Task: Add a column "Next SLA breach".
Action: Mouse moved to (479, 411)
Screenshot: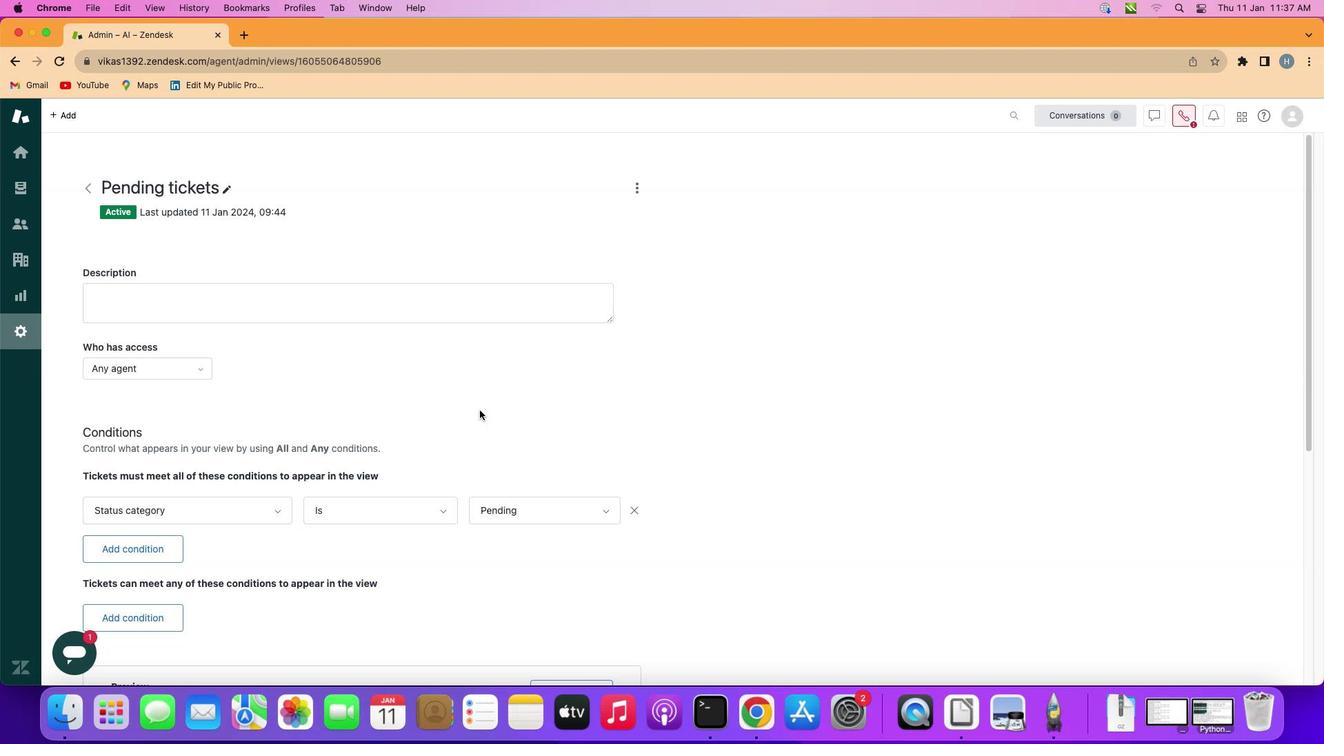
Action: Mouse scrolled (479, 411) with delta (0, 0)
Screenshot: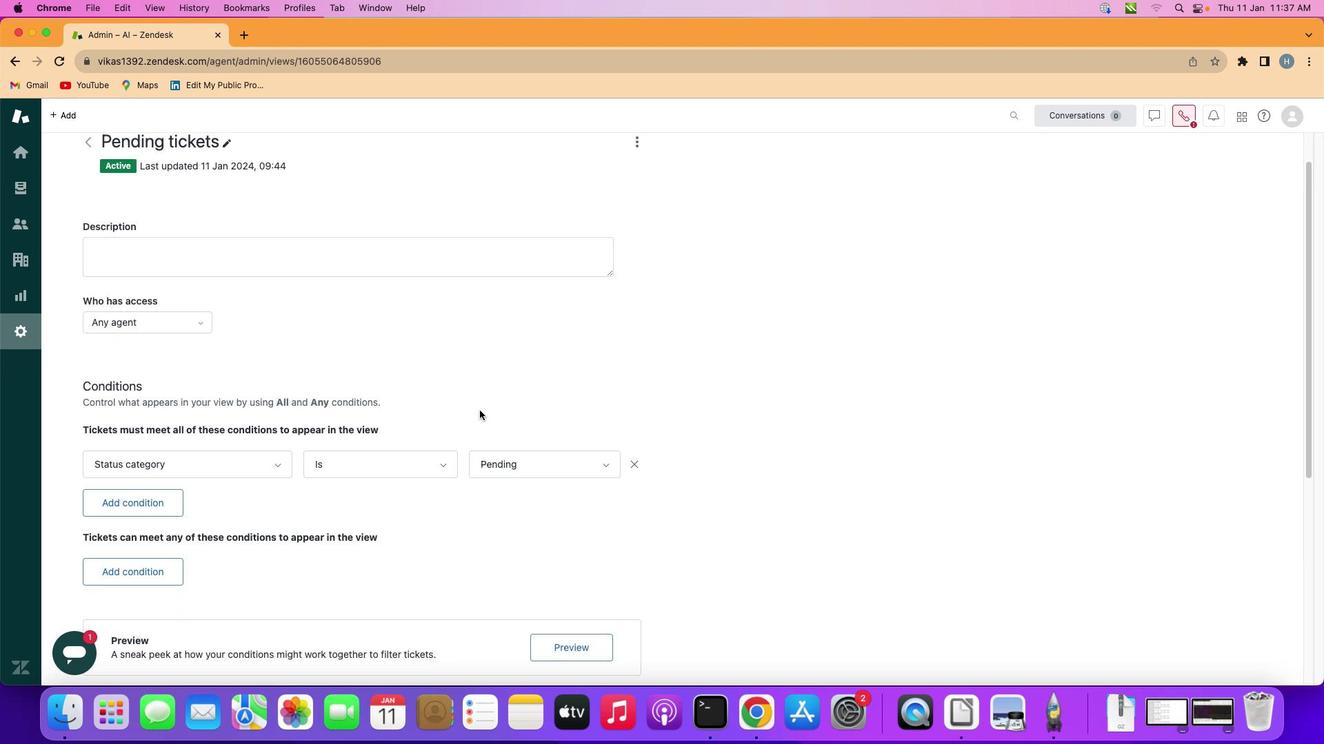 
Action: Mouse scrolled (479, 411) with delta (0, 0)
Screenshot: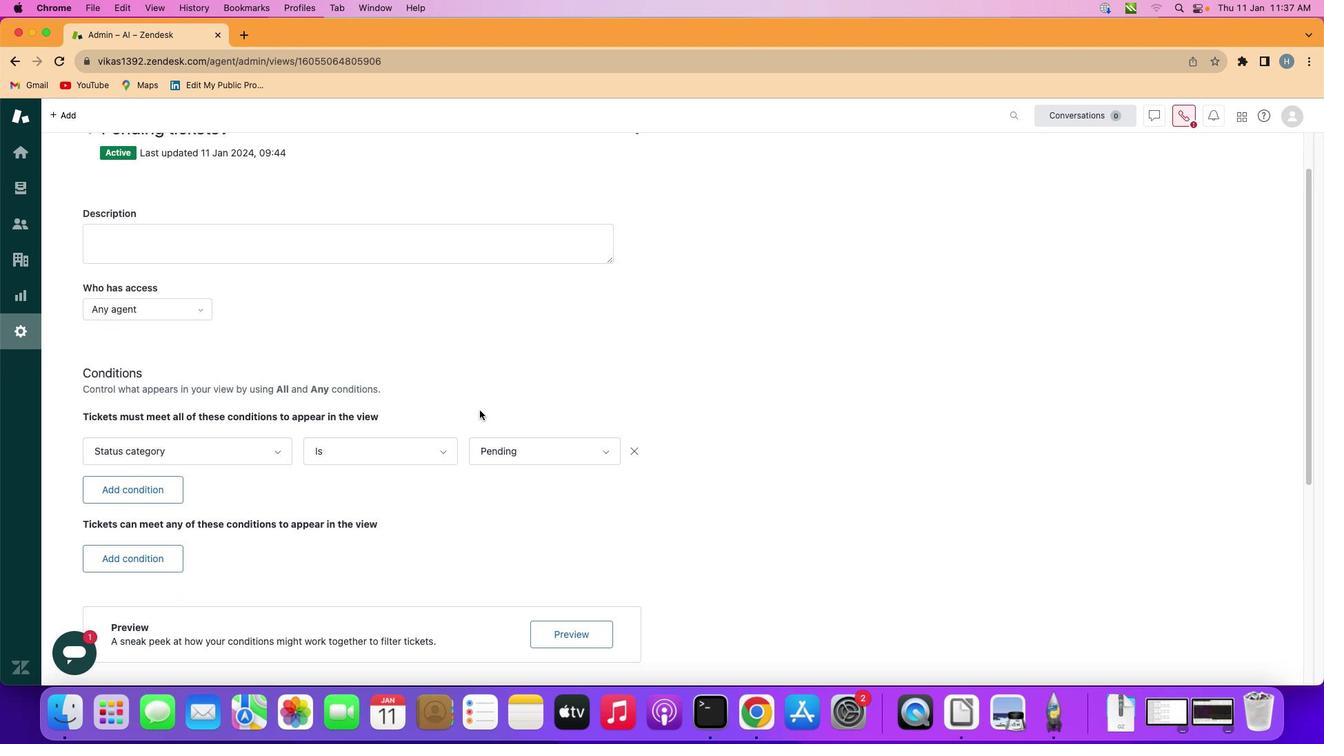
Action: Mouse scrolled (479, 411) with delta (0, 0)
Screenshot: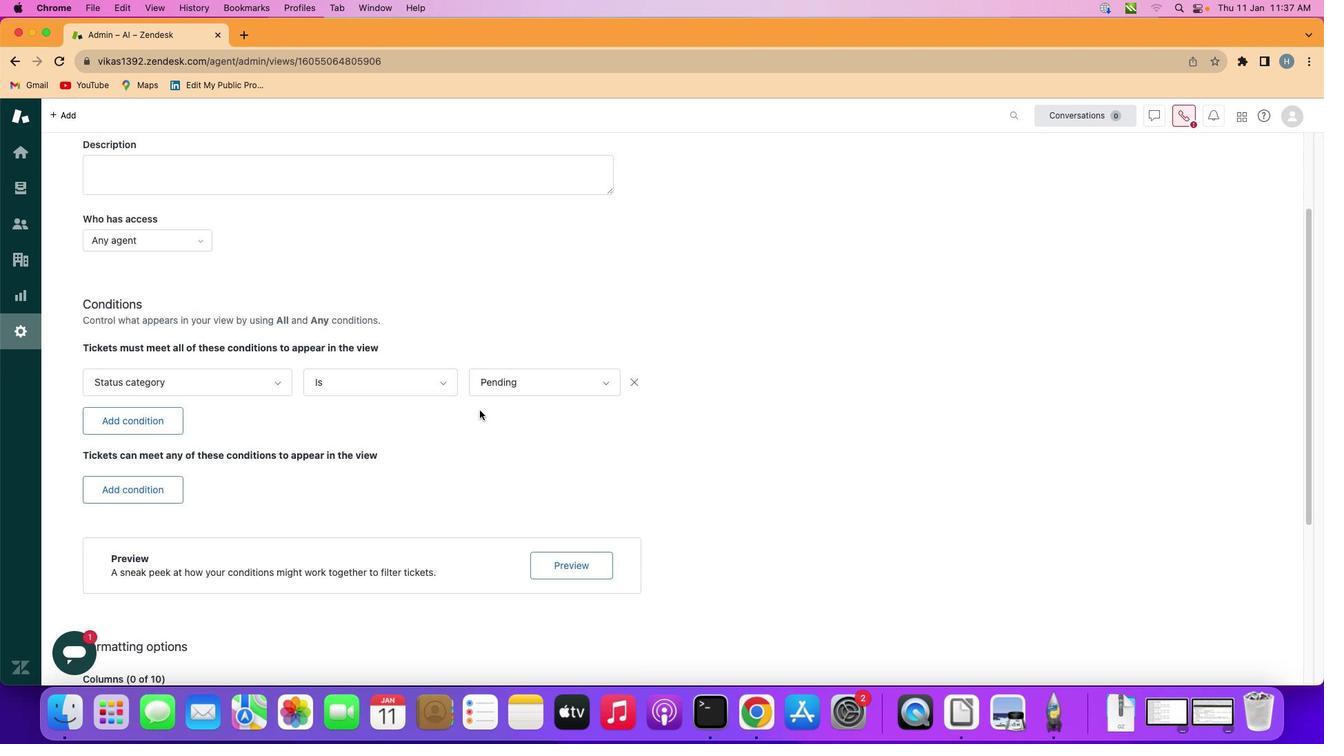 
Action: Mouse scrolled (479, 411) with delta (0, -1)
Screenshot: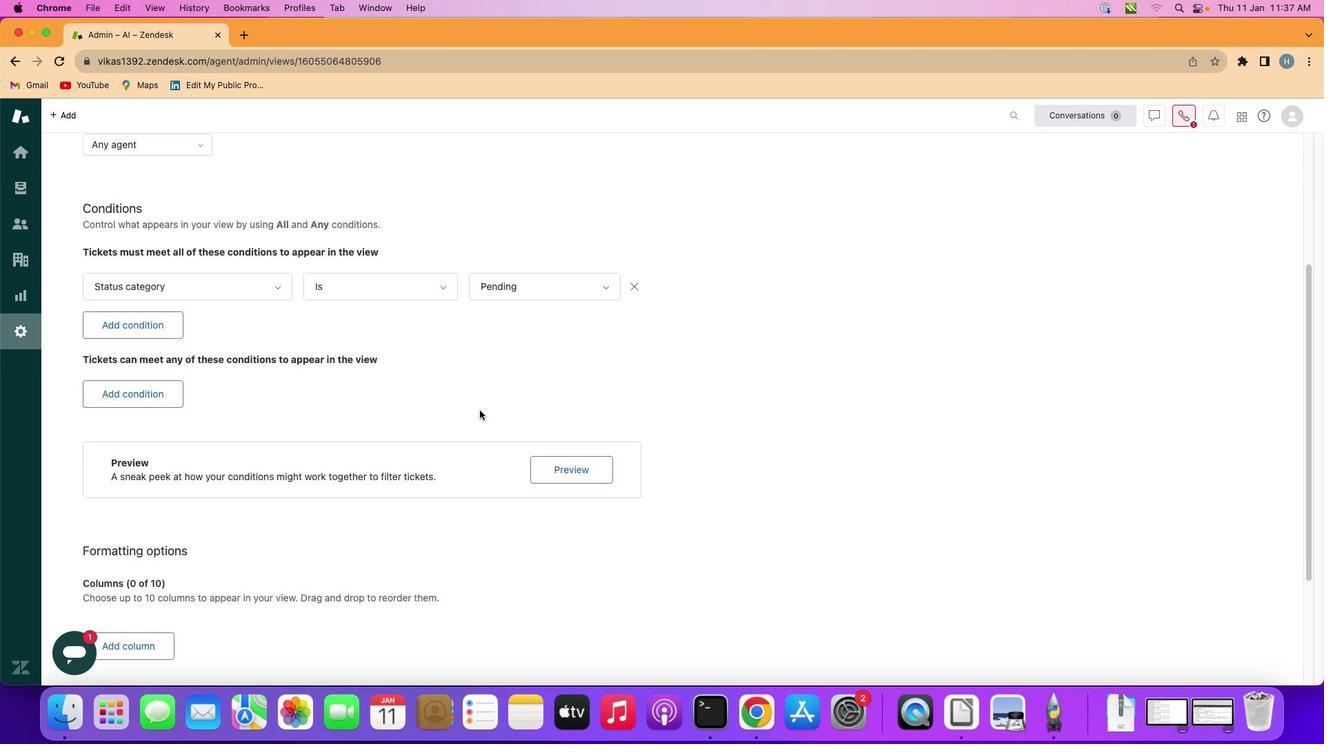 
Action: Mouse scrolled (479, 411) with delta (0, -2)
Screenshot: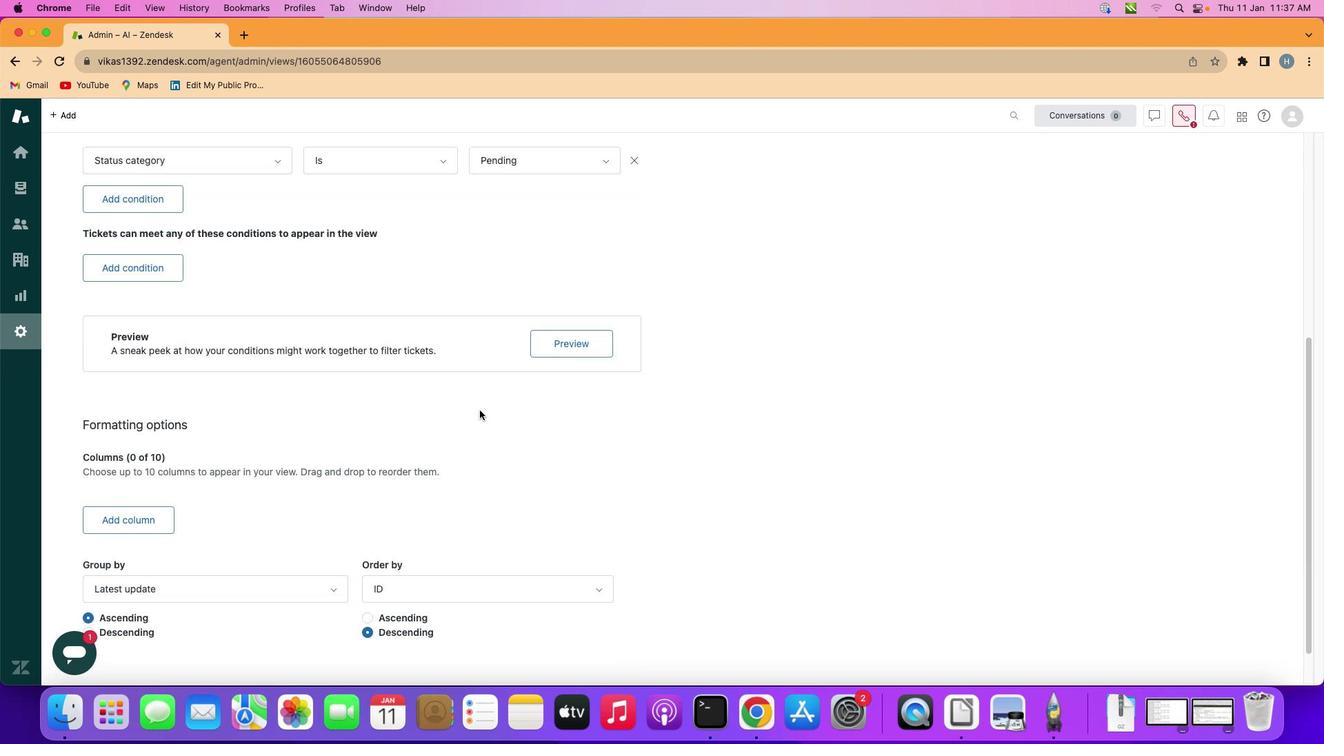 
Action: Mouse scrolled (479, 411) with delta (0, -2)
Screenshot: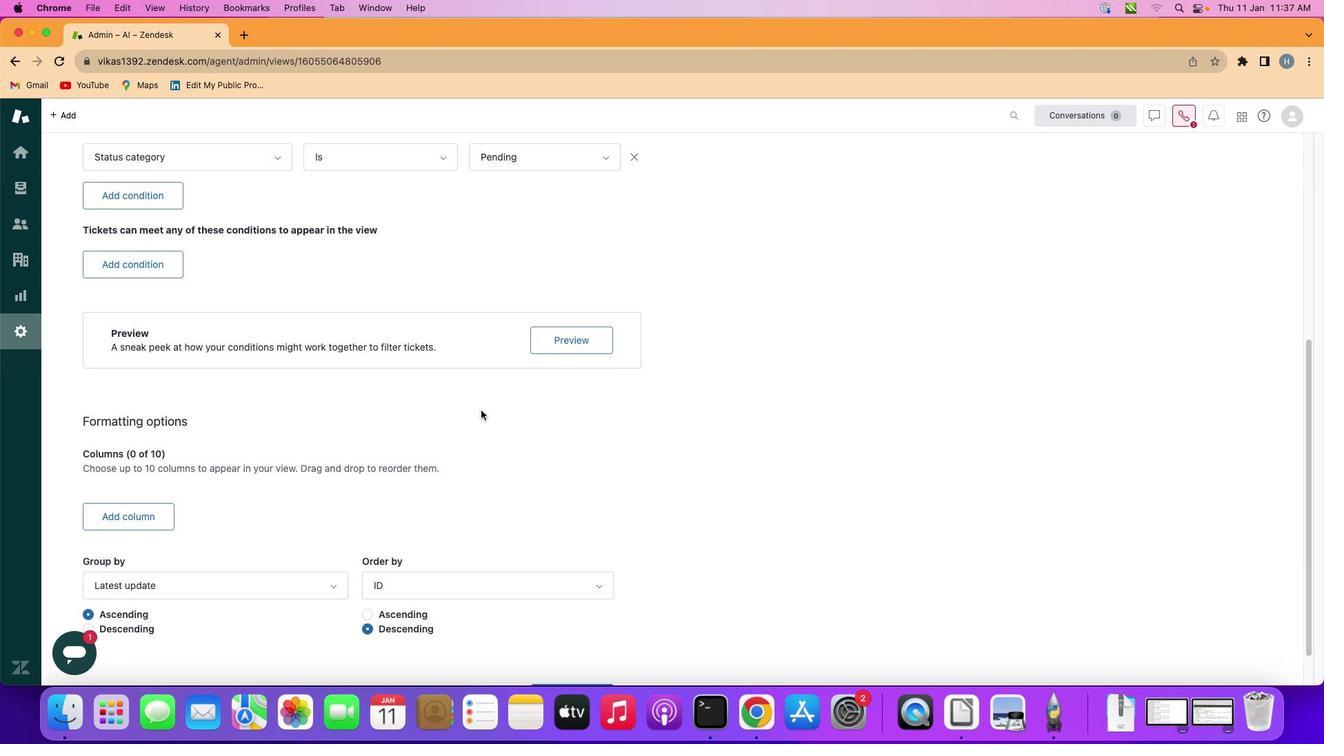 
Action: Mouse moved to (482, 411)
Screenshot: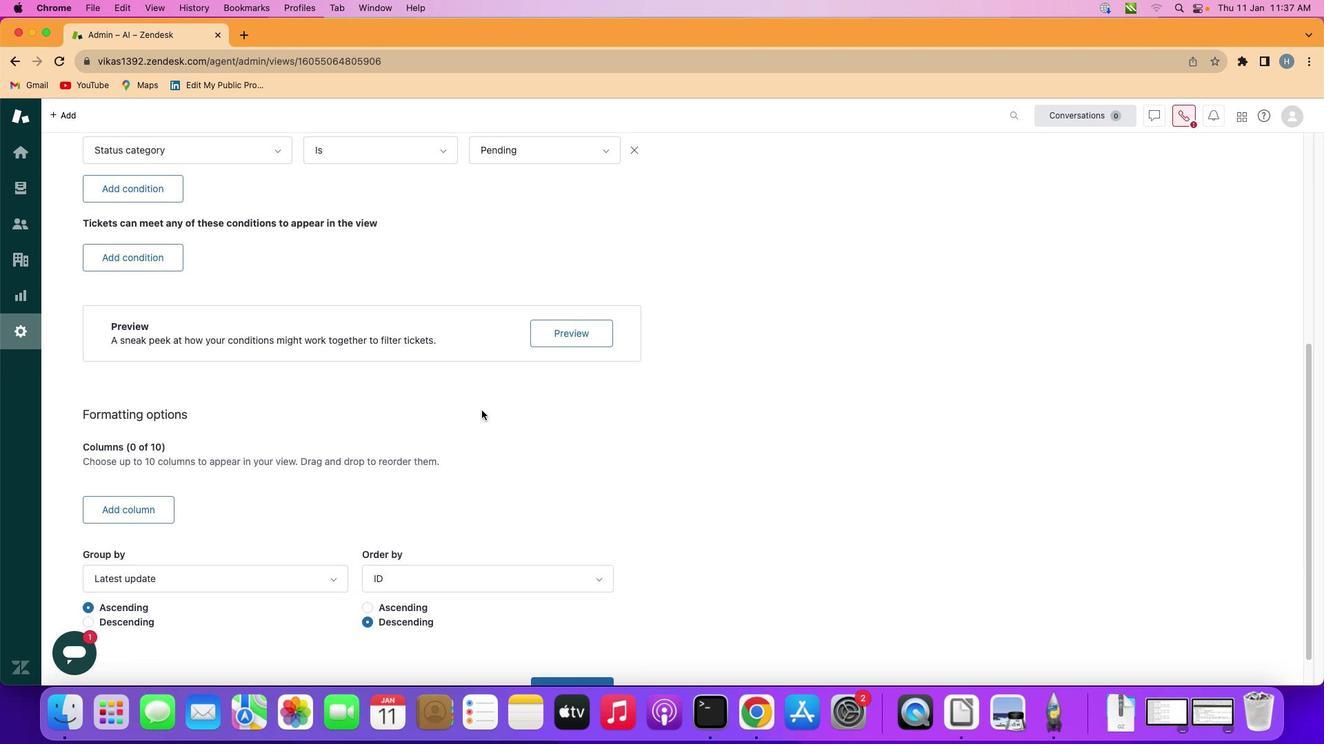 
Action: Mouse scrolled (482, 411) with delta (0, 0)
Screenshot: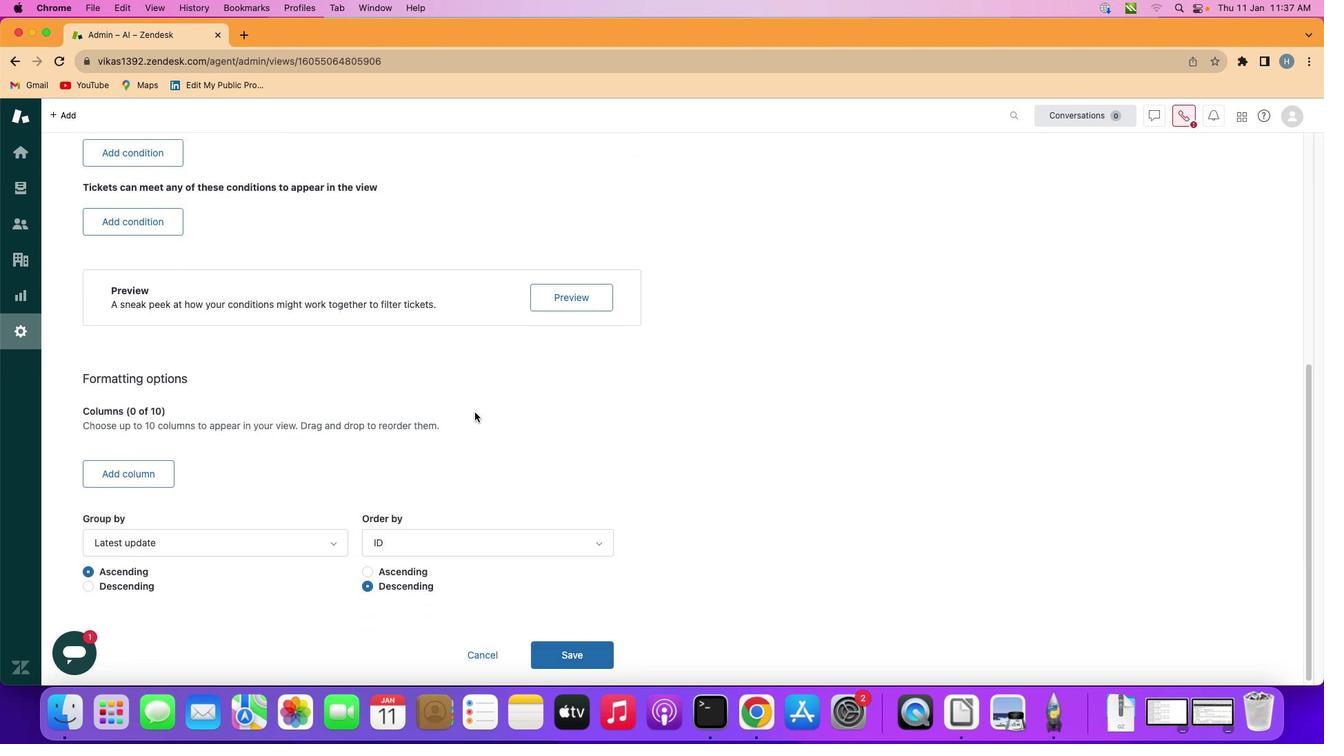 
Action: Mouse scrolled (482, 411) with delta (0, -1)
Screenshot: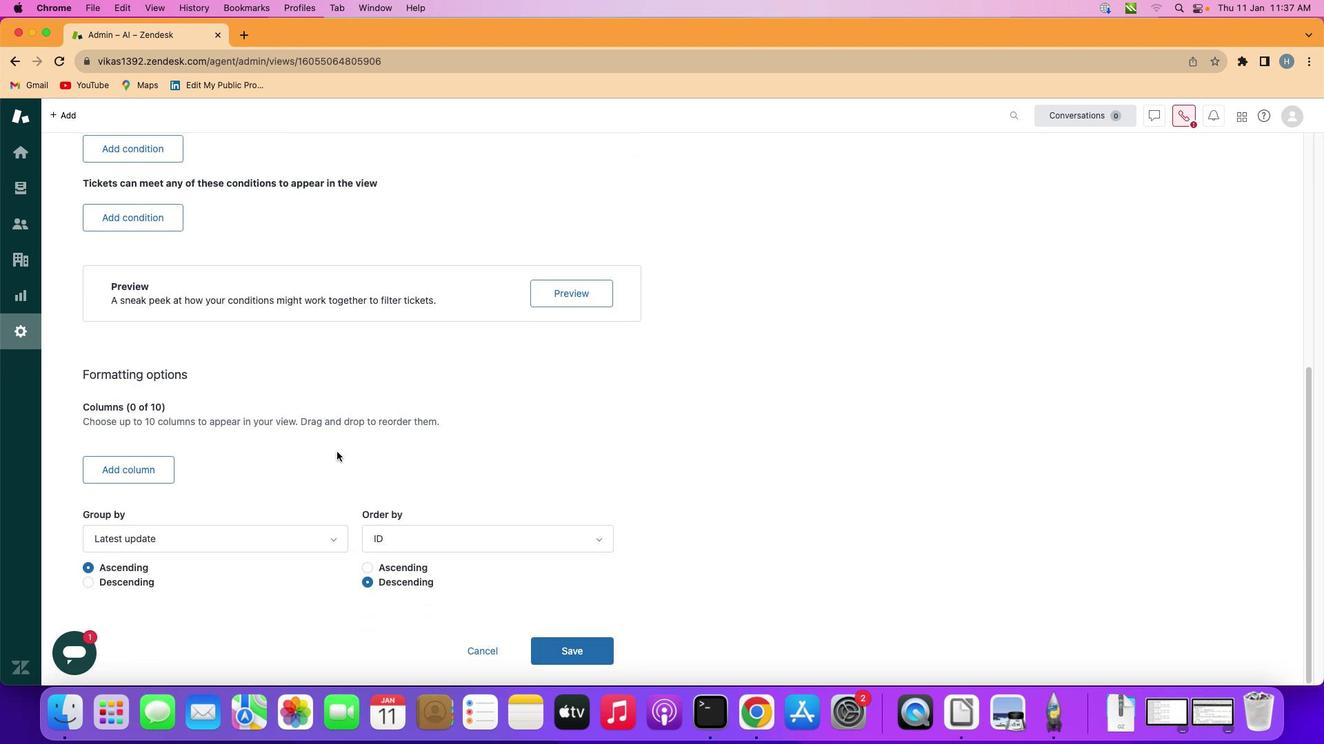 
Action: Mouse moved to (159, 470)
Screenshot: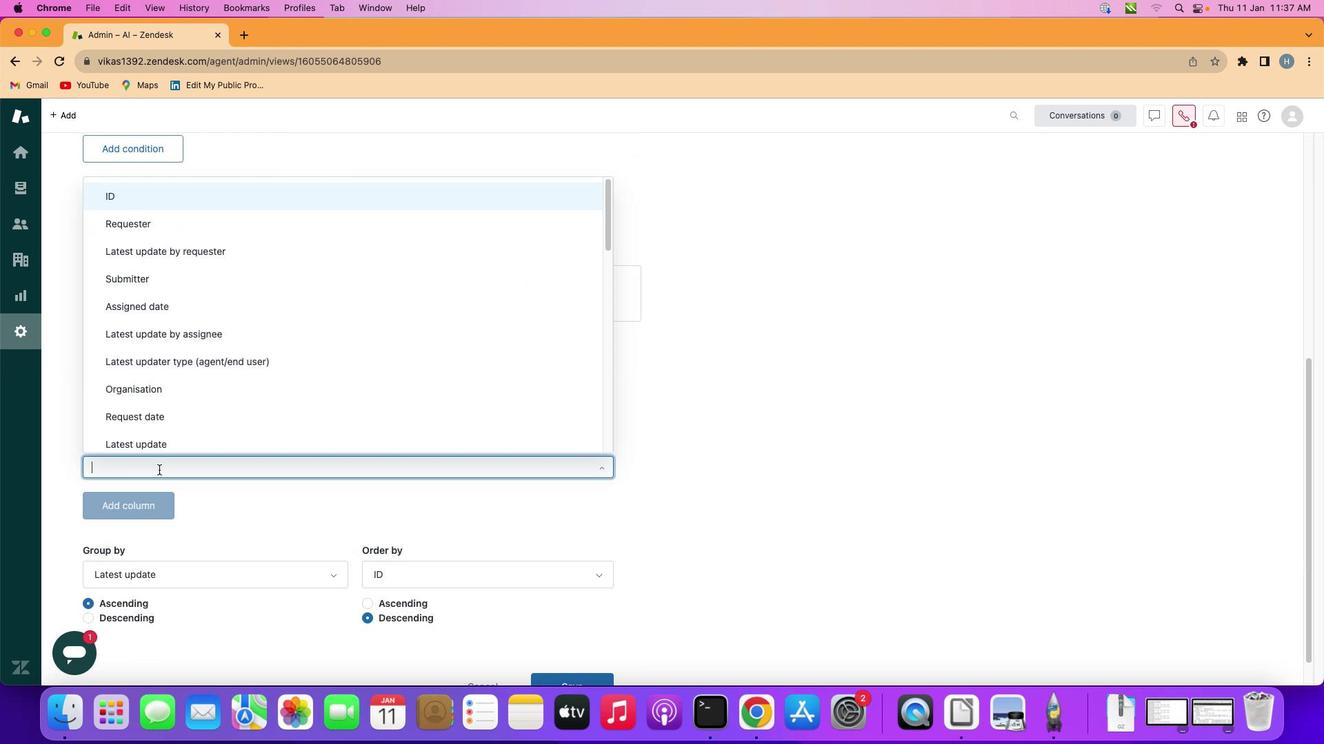 
Action: Mouse pressed left at (159, 470)
Screenshot: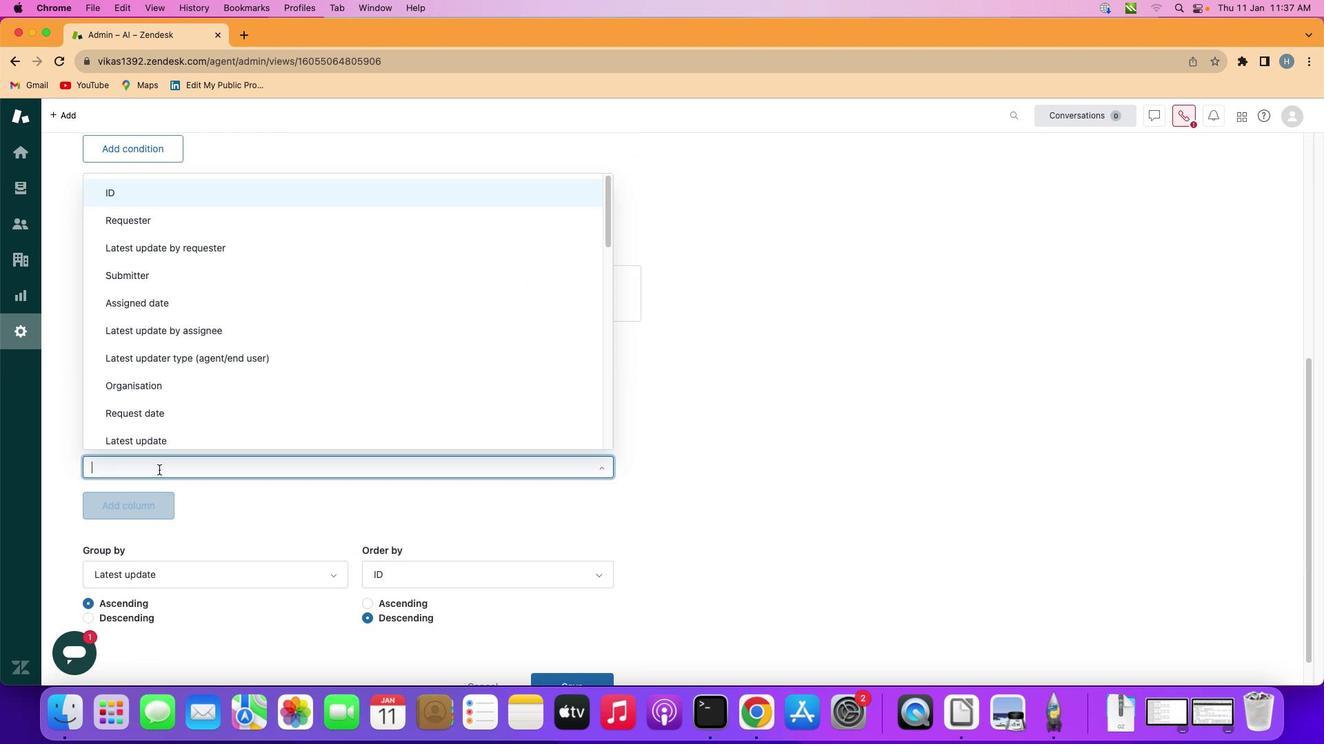 
Action: Mouse moved to (330, 349)
Screenshot: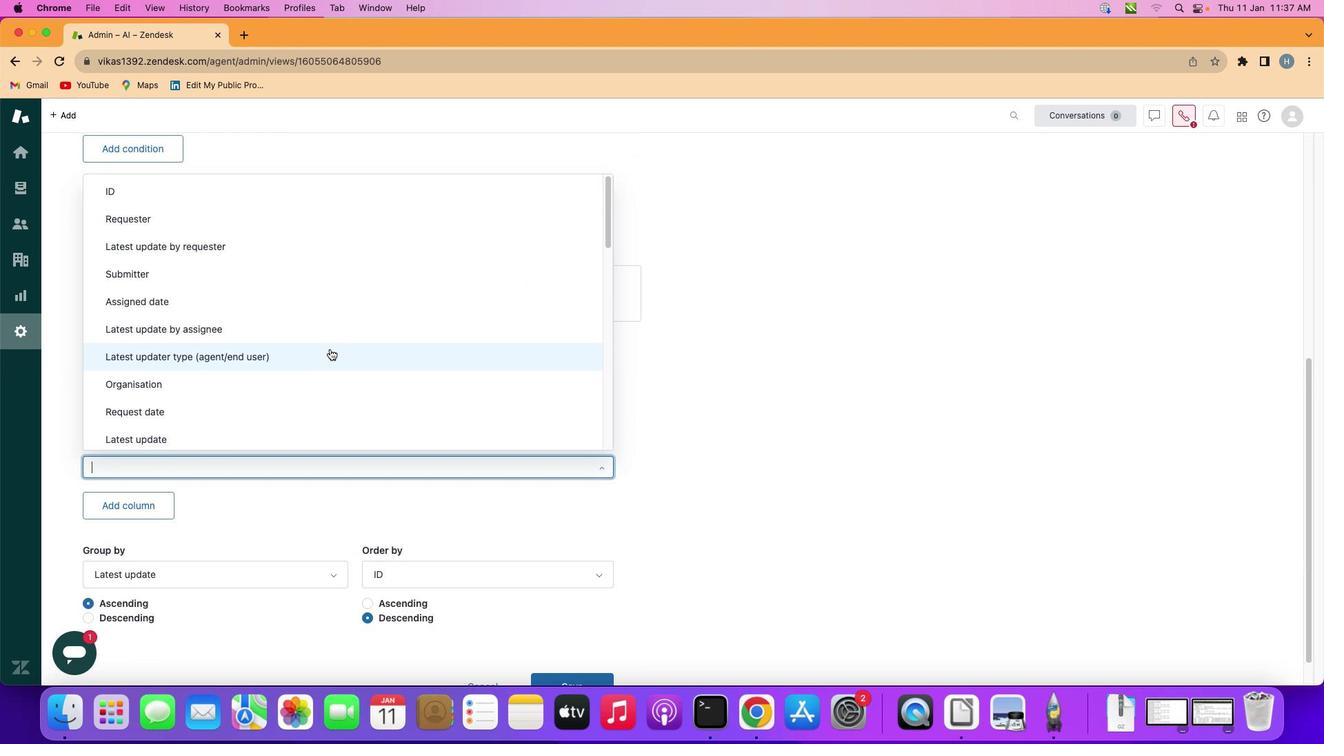
Action: Mouse scrolled (330, 349) with delta (0, 0)
Screenshot: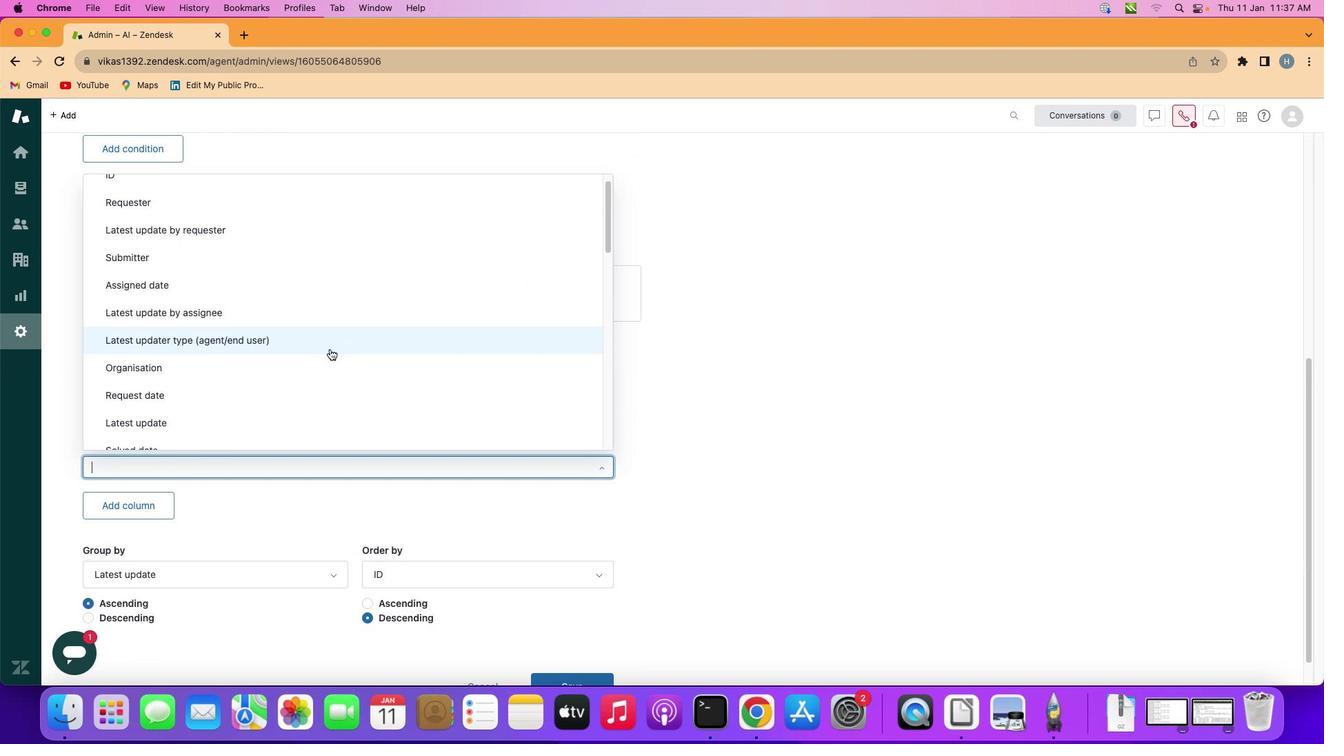 
Action: Mouse scrolled (330, 349) with delta (0, 0)
Screenshot: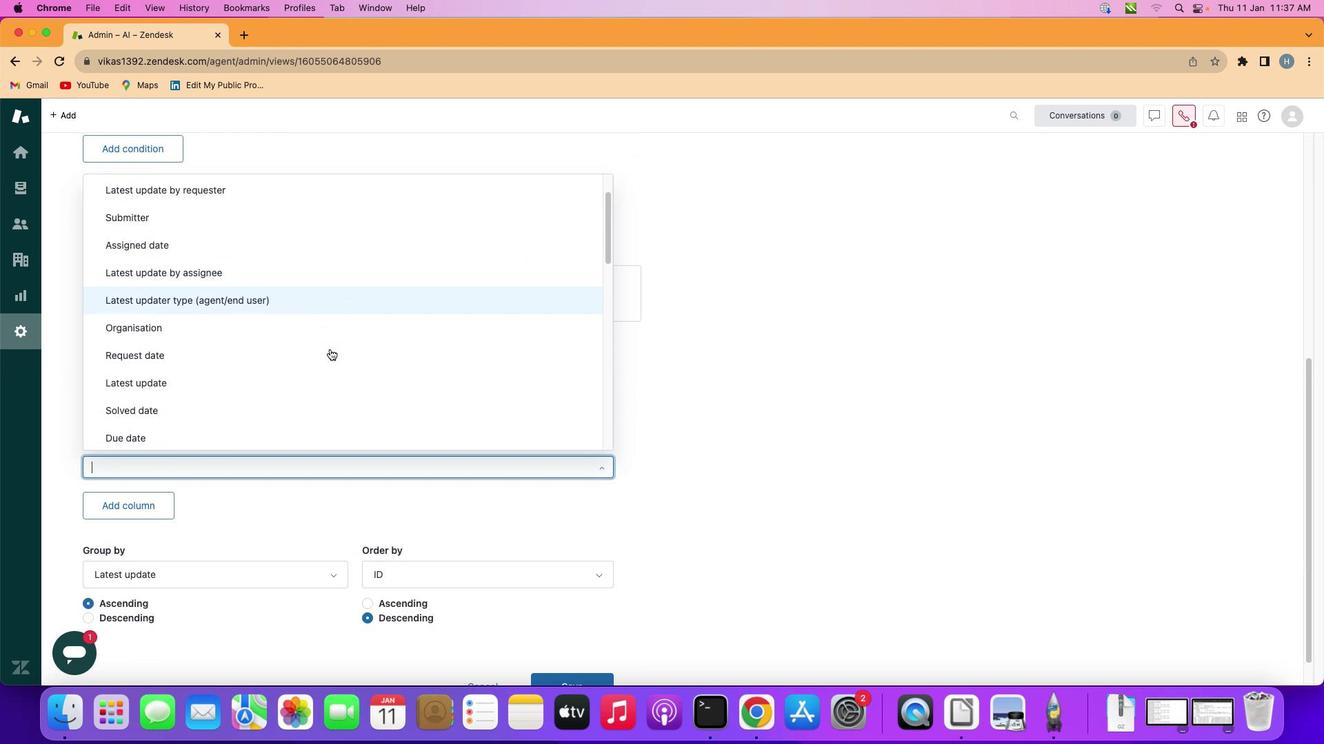 
Action: Mouse scrolled (330, 349) with delta (0, 0)
Screenshot: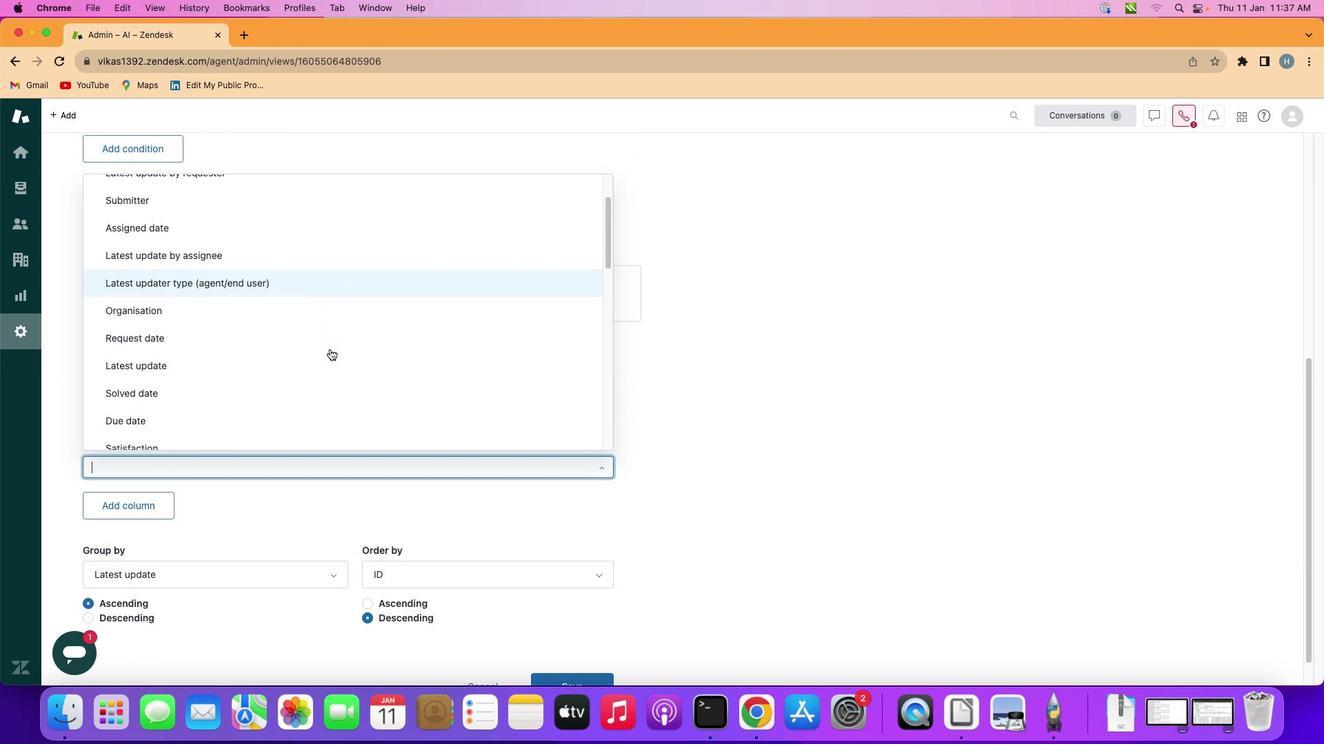 
Action: Mouse scrolled (330, 349) with delta (0, 0)
Screenshot: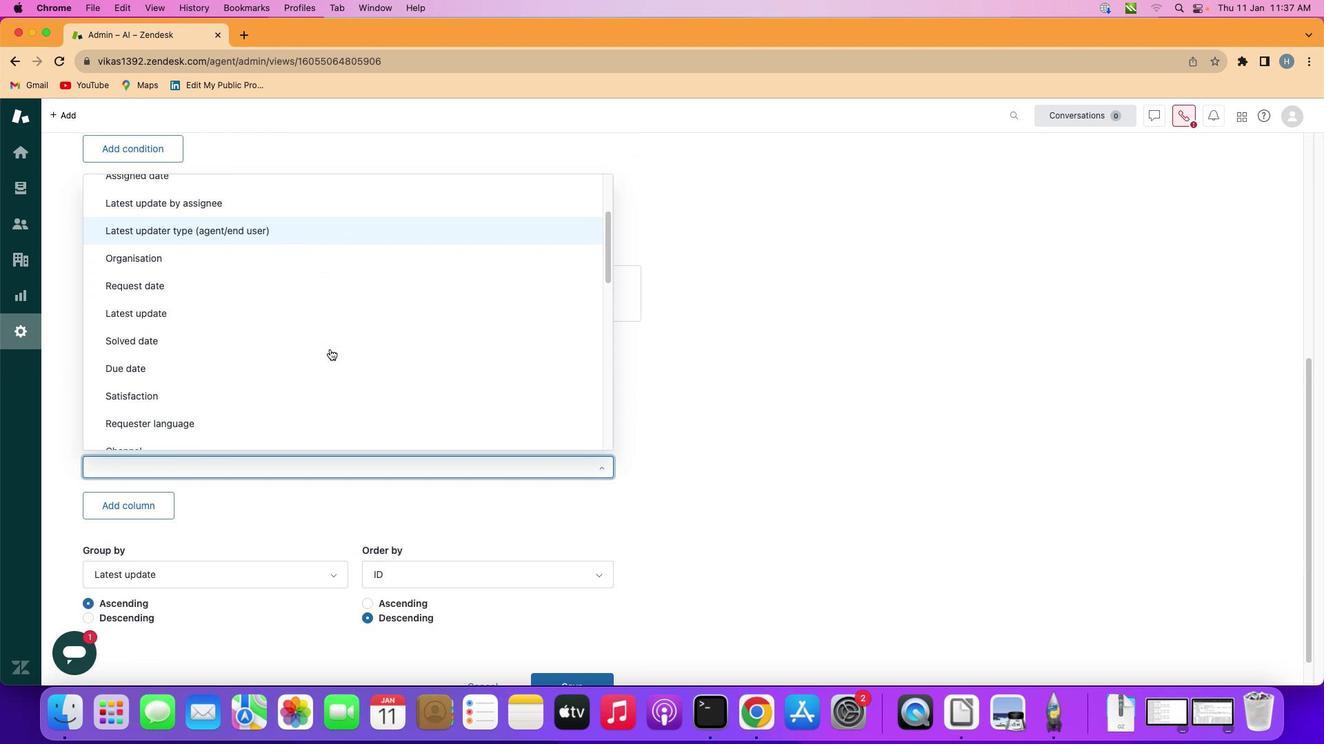 
Action: Mouse scrolled (330, 349) with delta (0, -1)
Screenshot: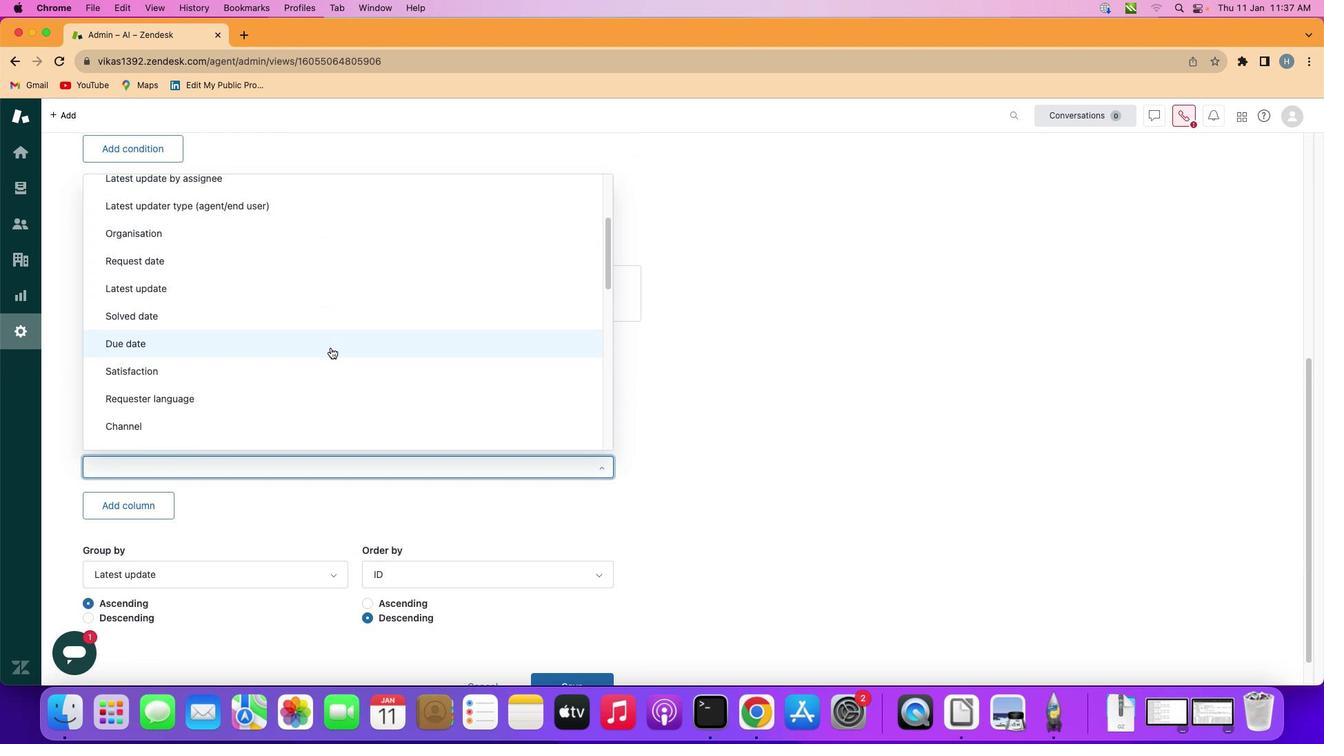 
Action: Mouse moved to (331, 346)
Screenshot: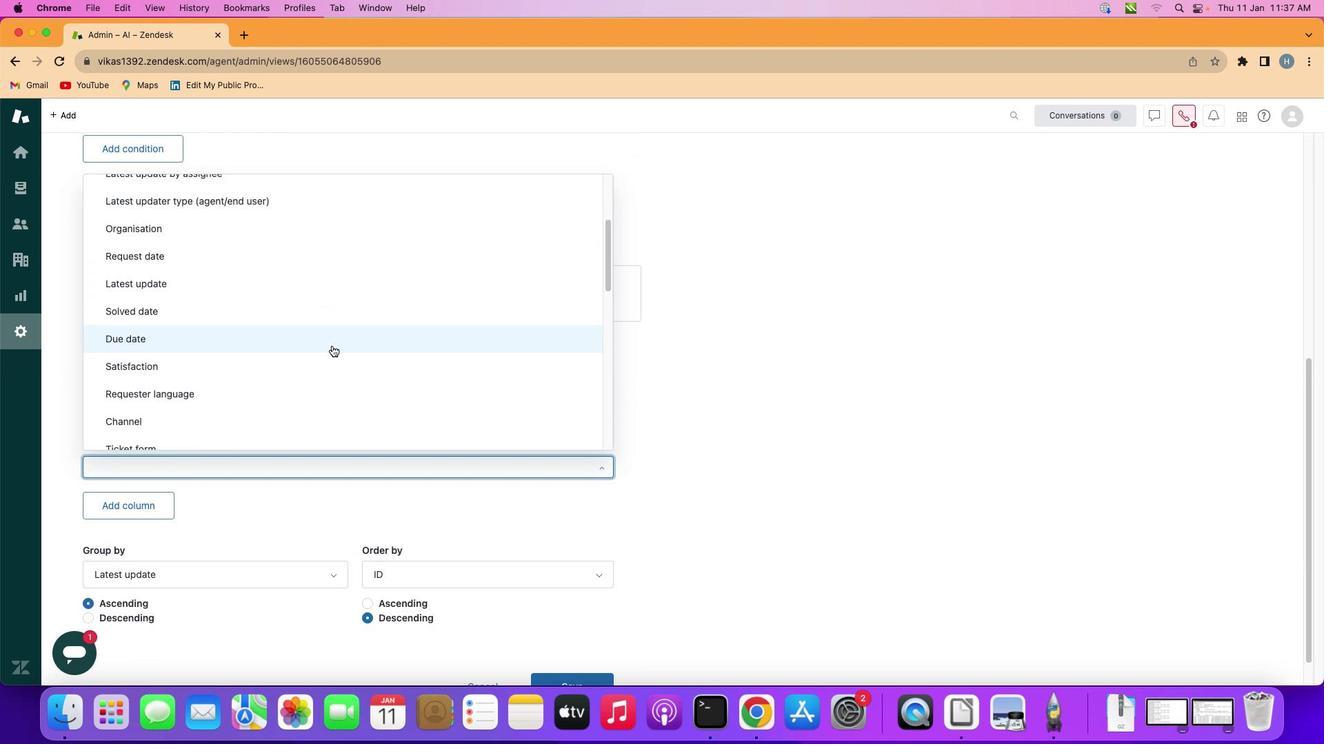 
Action: Mouse scrolled (331, 346) with delta (0, 0)
Screenshot: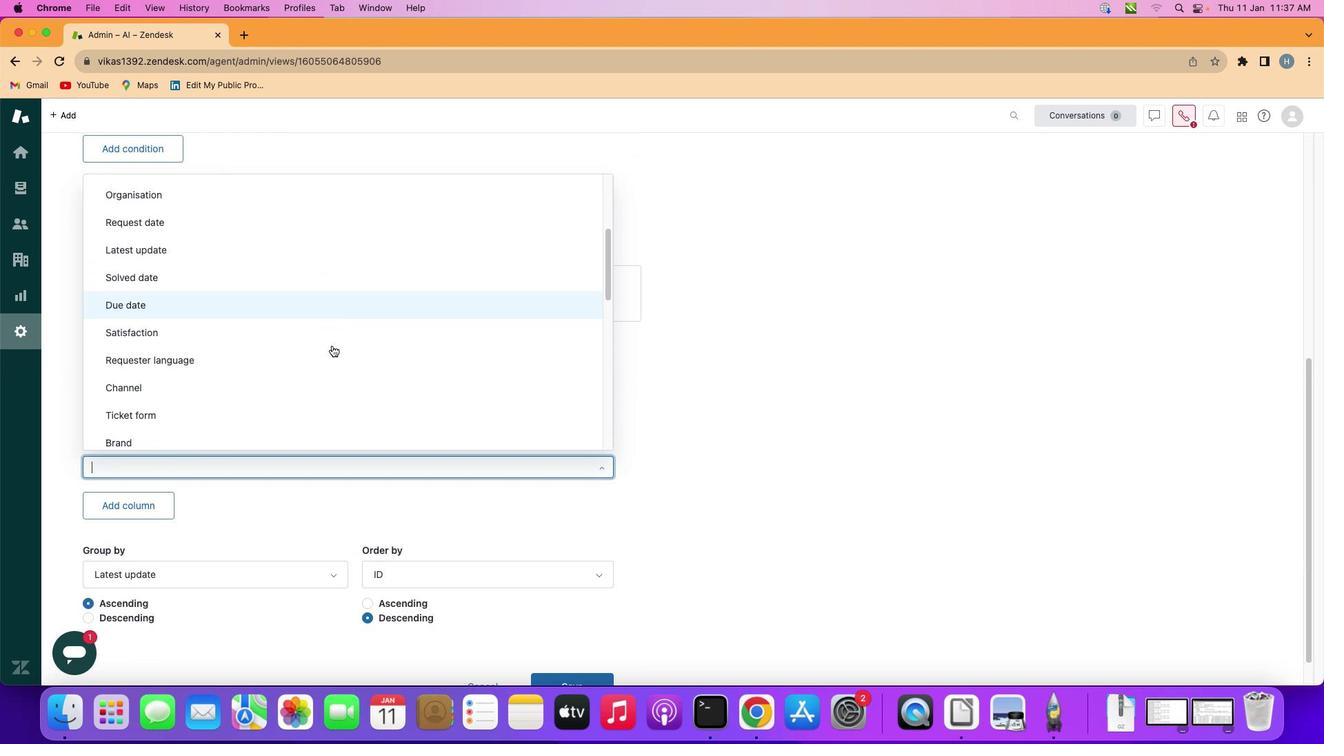 
Action: Mouse scrolled (331, 346) with delta (0, 0)
Screenshot: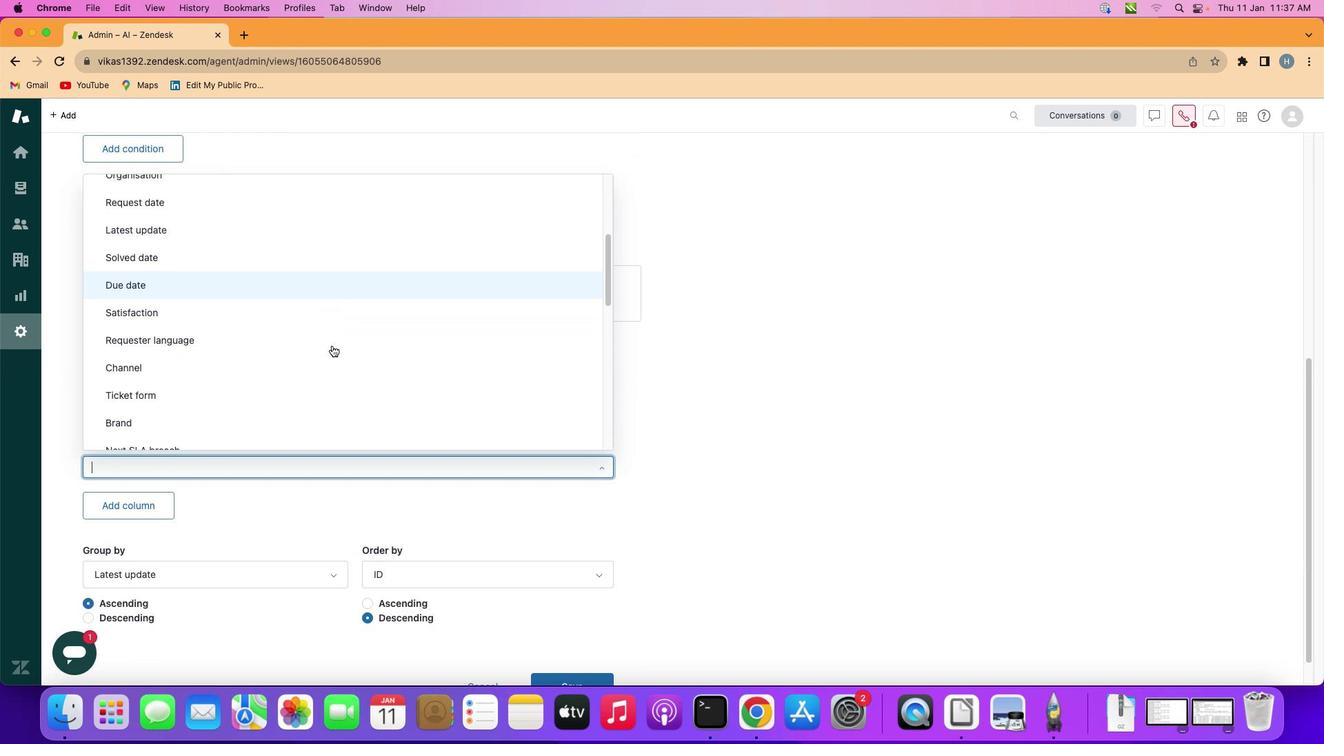 
Action: Mouse scrolled (331, 346) with delta (0, 0)
Screenshot: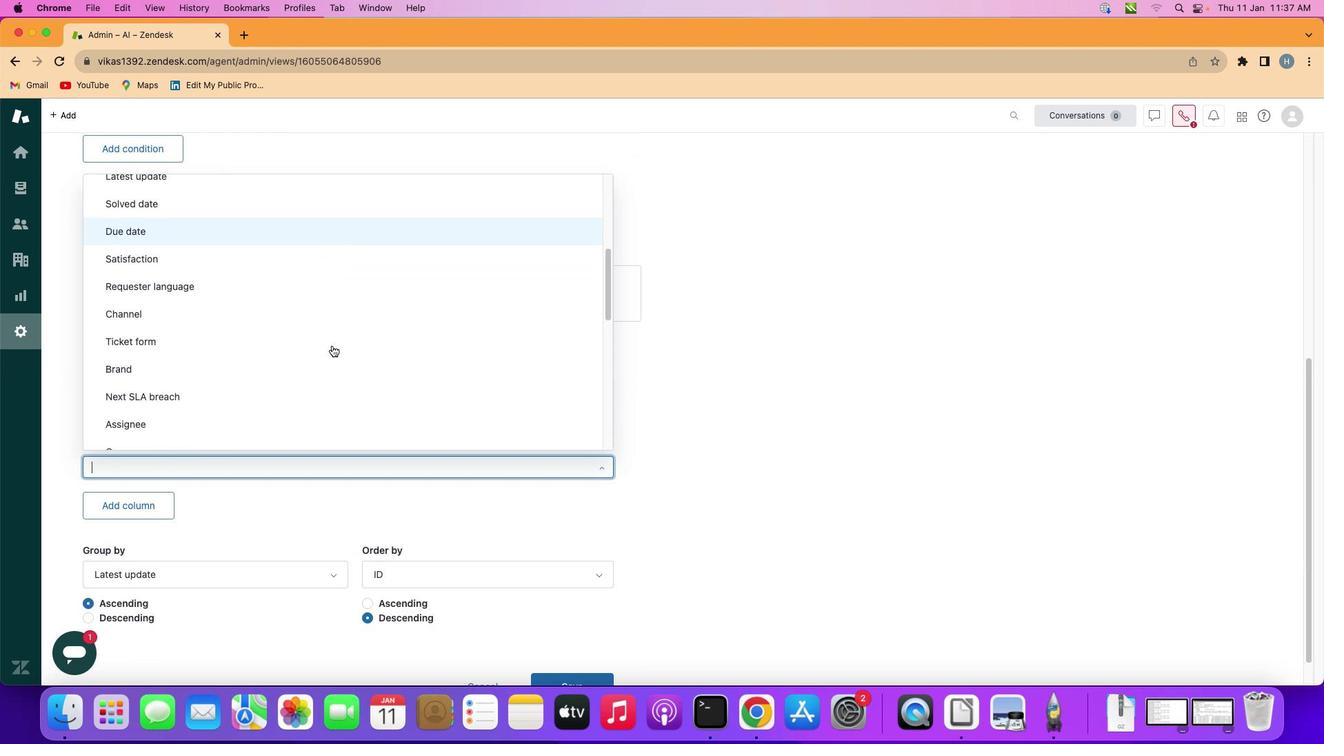 
Action: Mouse scrolled (331, 346) with delta (0, -1)
Screenshot: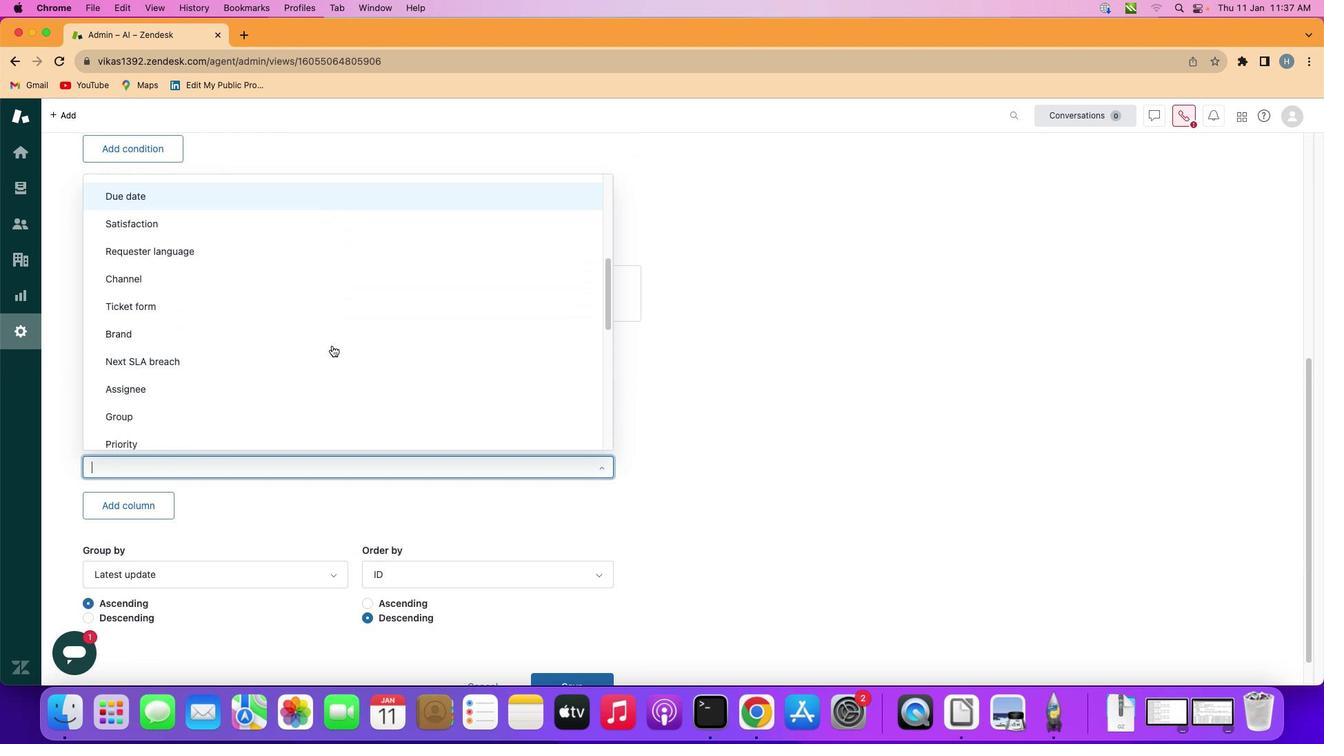
Action: Mouse scrolled (331, 346) with delta (0, -1)
Screenshot: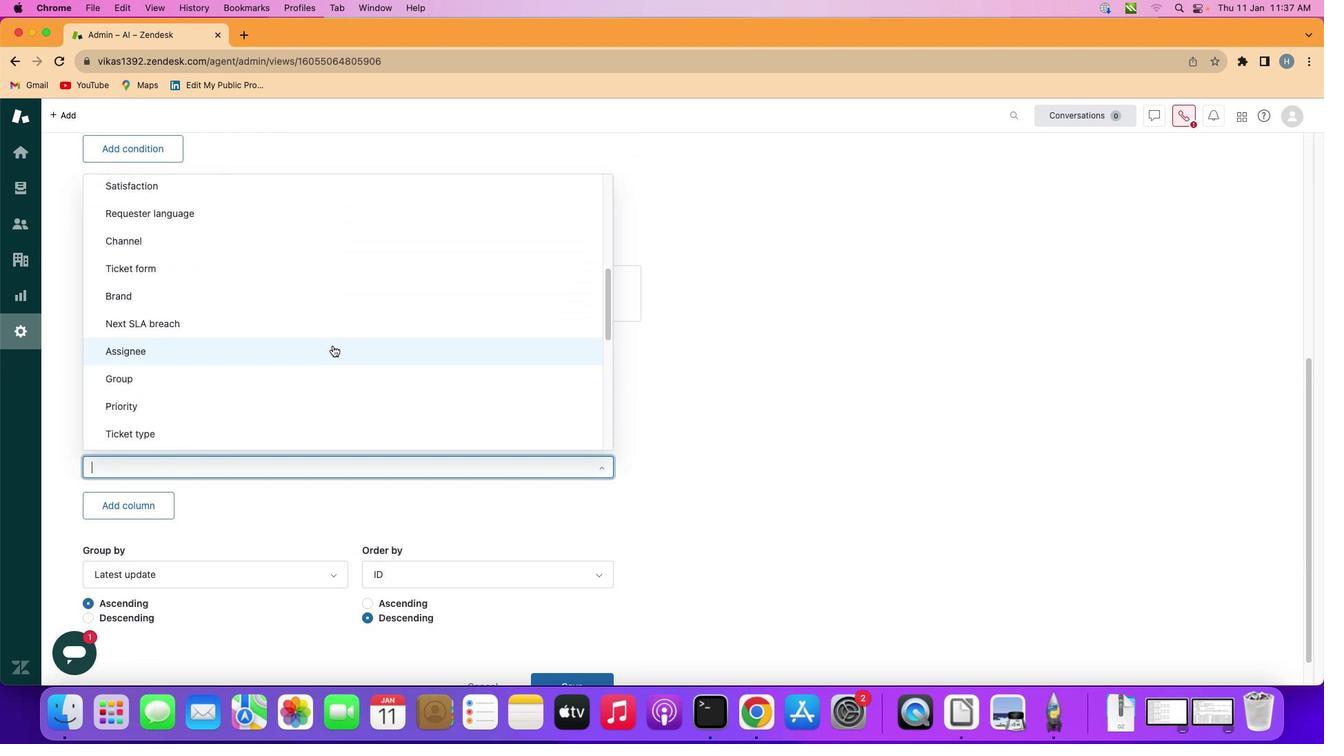 
Action: Mouse moved to (342, 322)
Screenshot: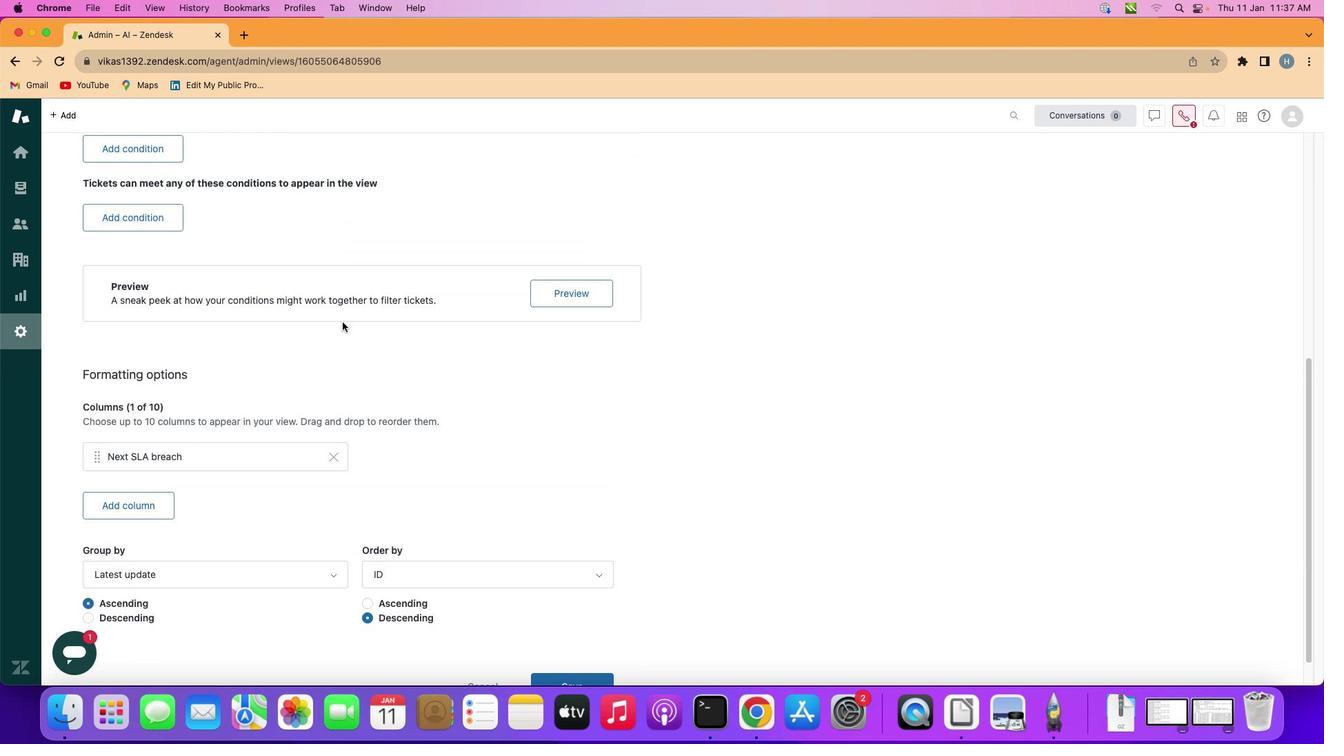 
Action: Mouse pressed left at (342, 322)
Screenshot: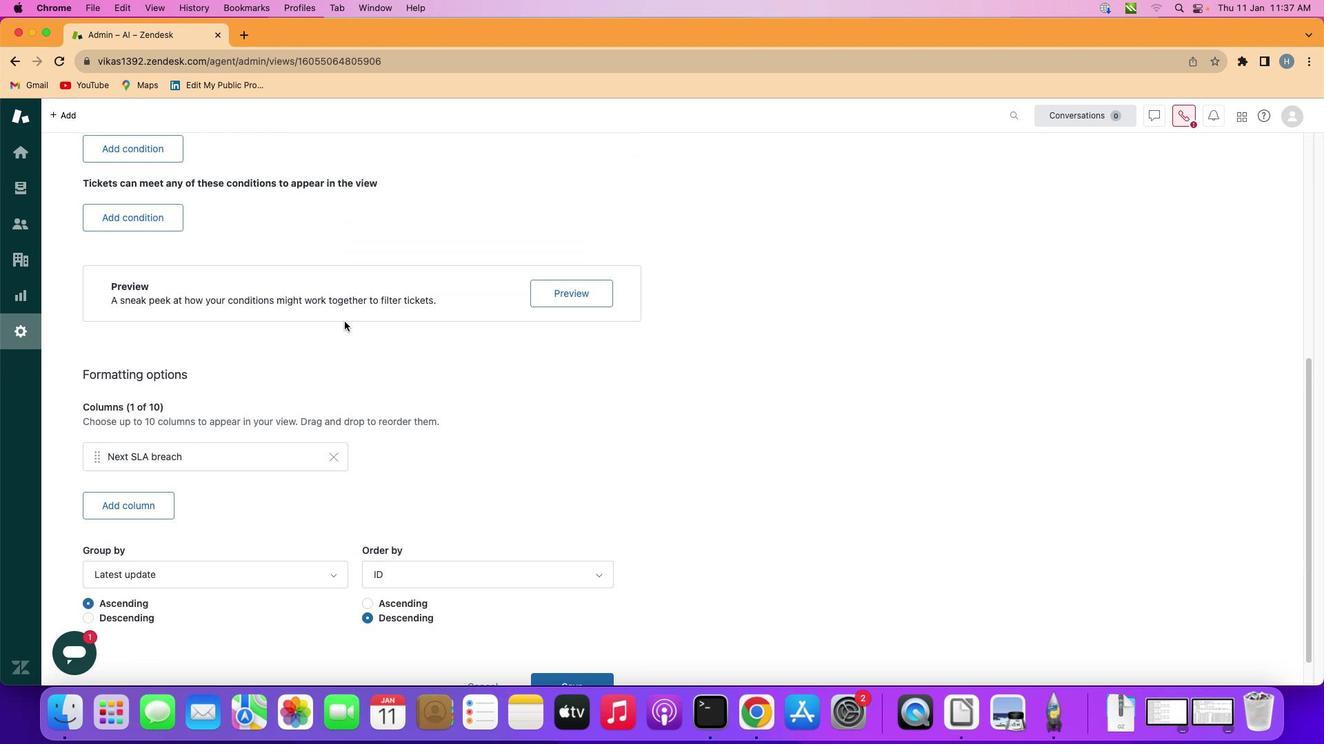 
Action: Mouse moved to (342, 322)
Screenshot: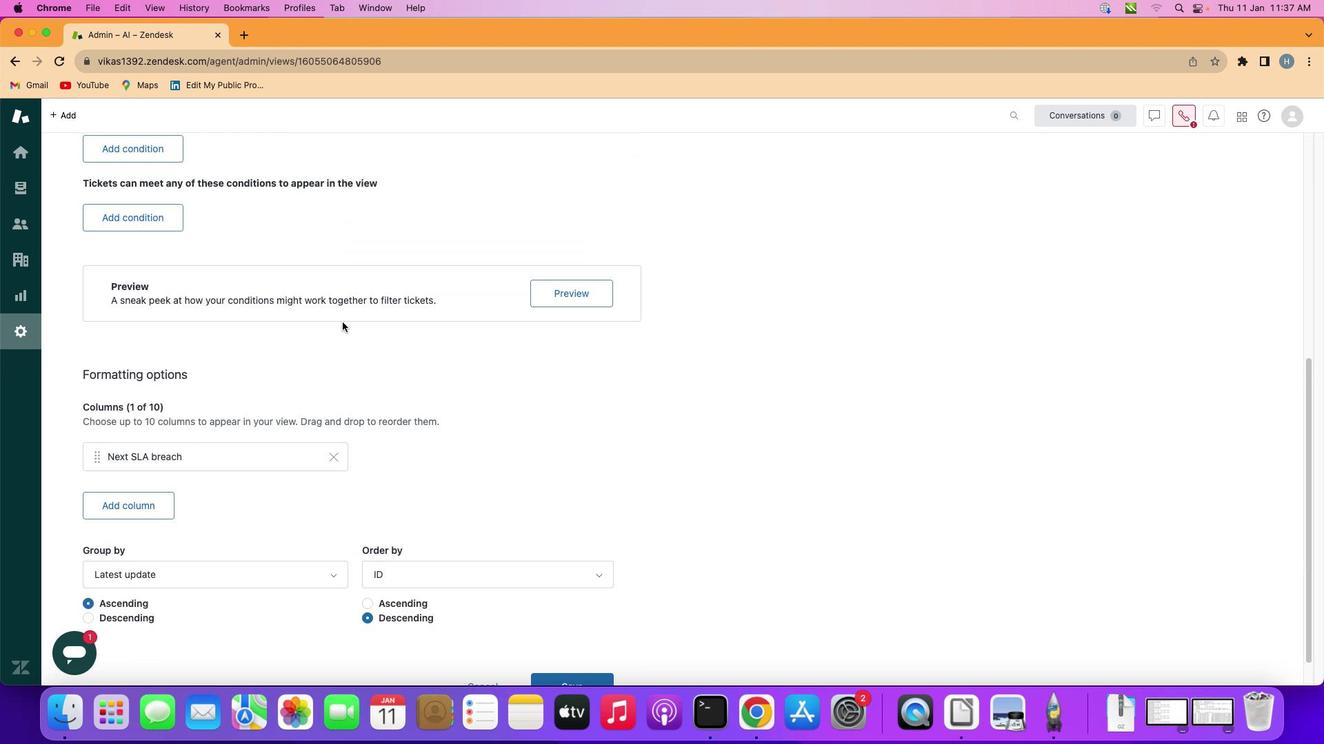 
